 Task: Select work as phone type.
Action: Mouse pressed left at (508, 318)
Screenshot: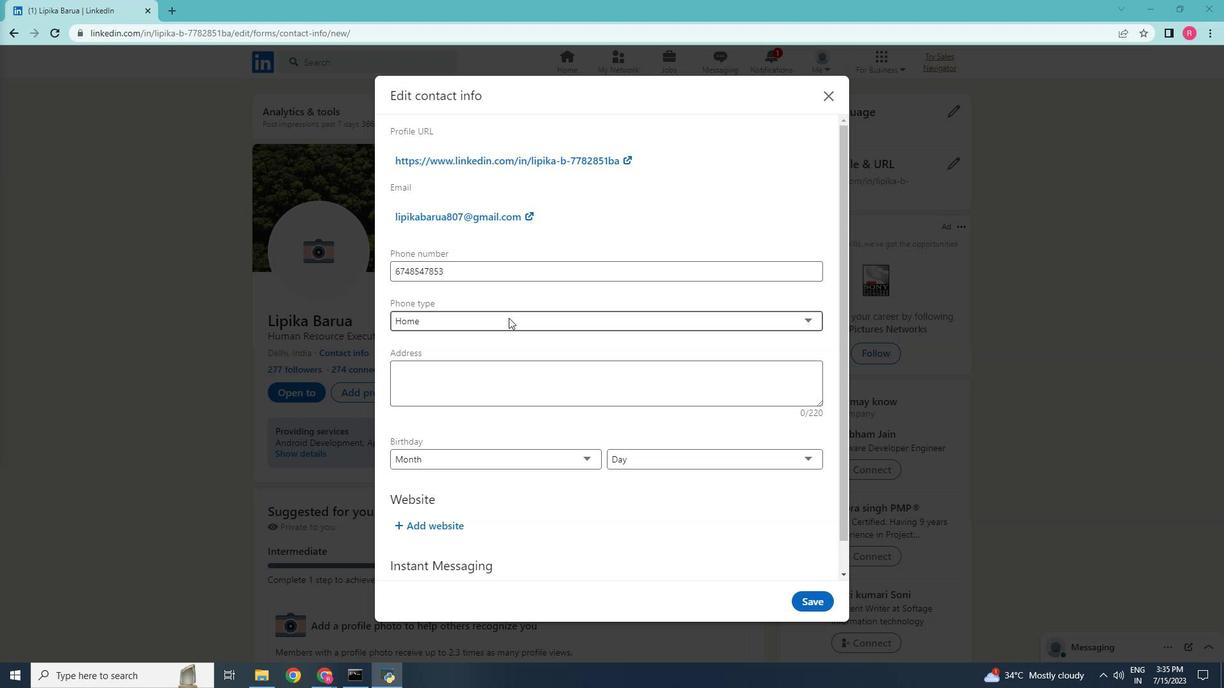 
Action: Mouse moved to (443, 364)
Screenshot: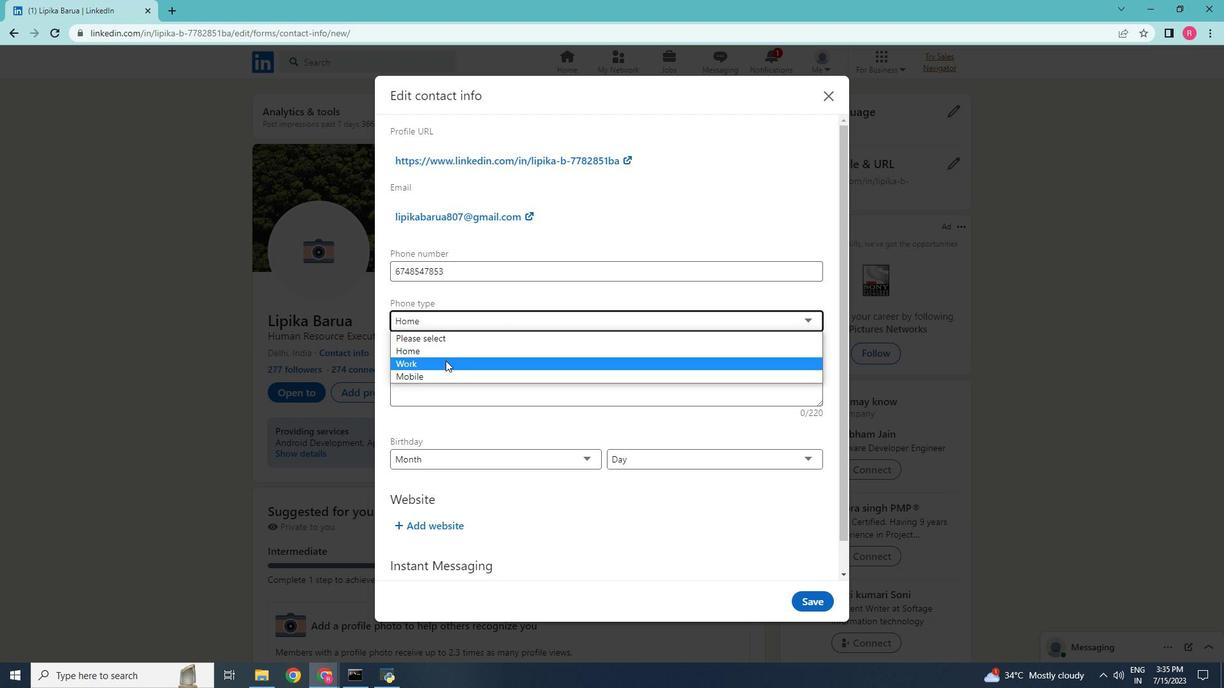 
Action: Mouse pressed left at (443, 364)
Screenshot: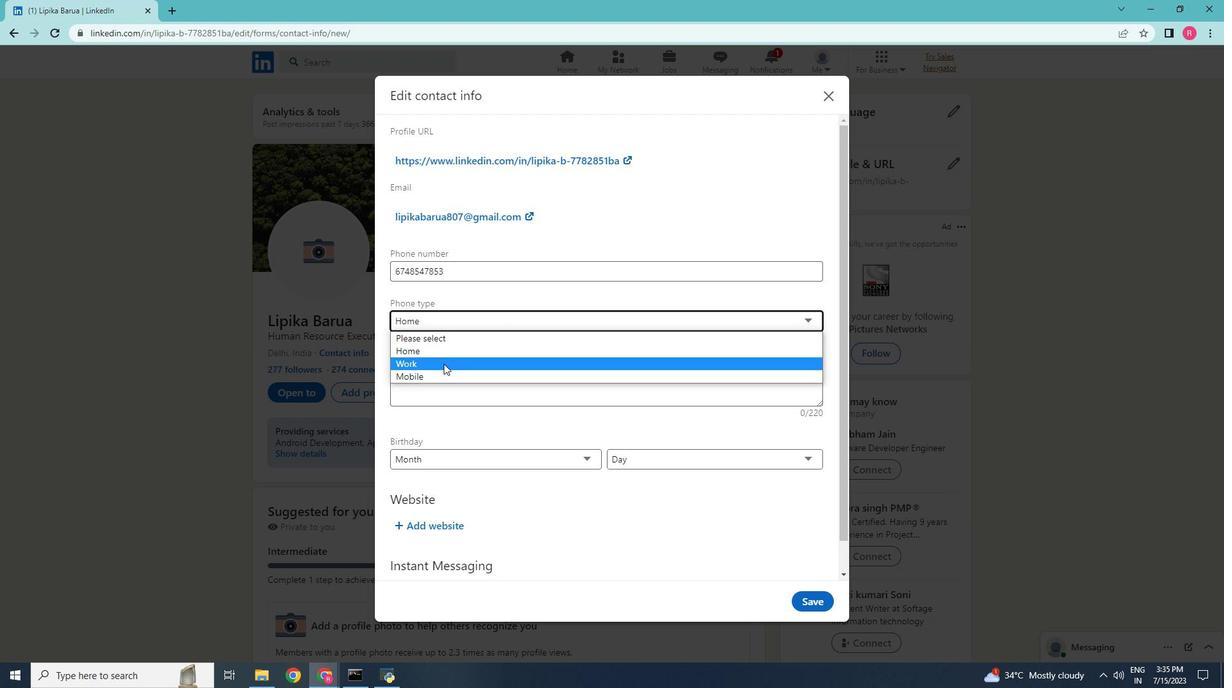 
